 Task: Create an event for the wellness retreat.
Action: Mouse moved to (72, 90)
Screenshot: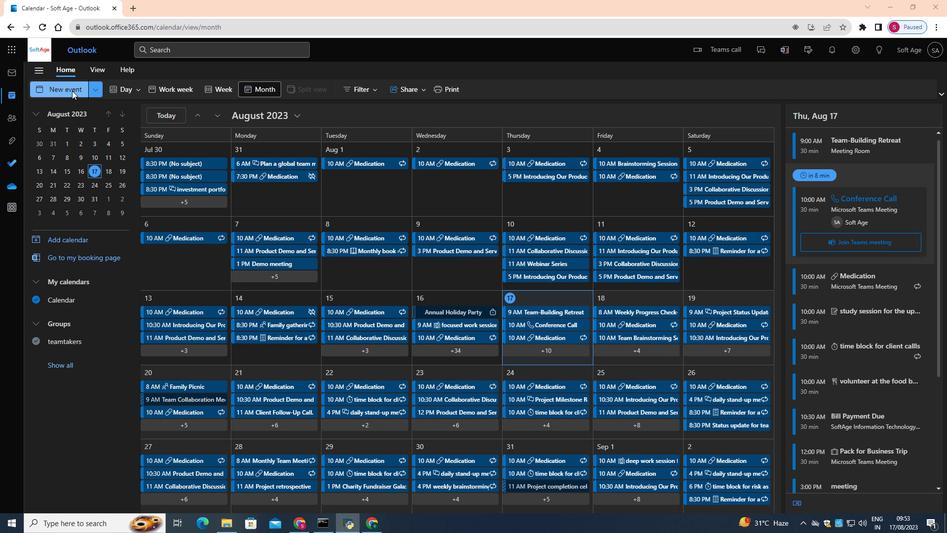 
Action: Mouse pressed left at (72, 90)
Screenshot: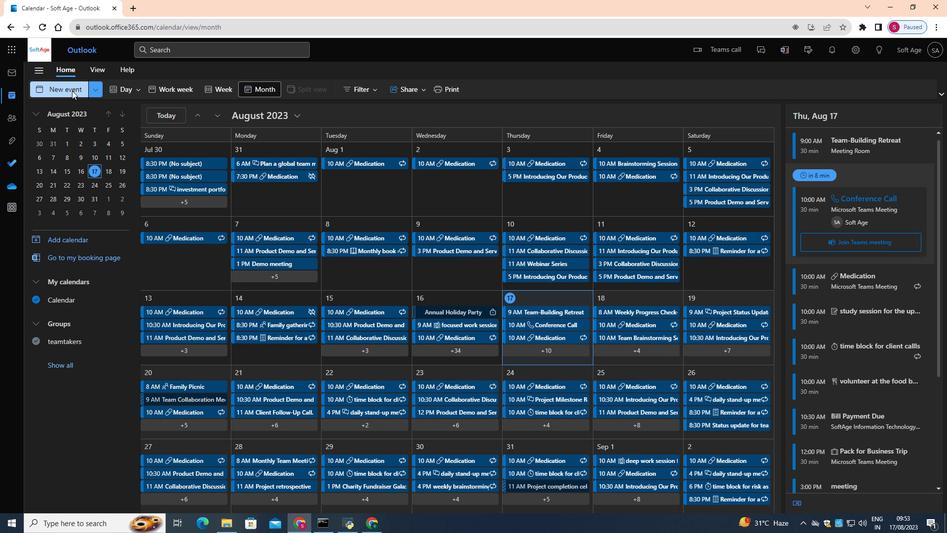 
Action: Mouse moved to (326, 152)
Screenshot: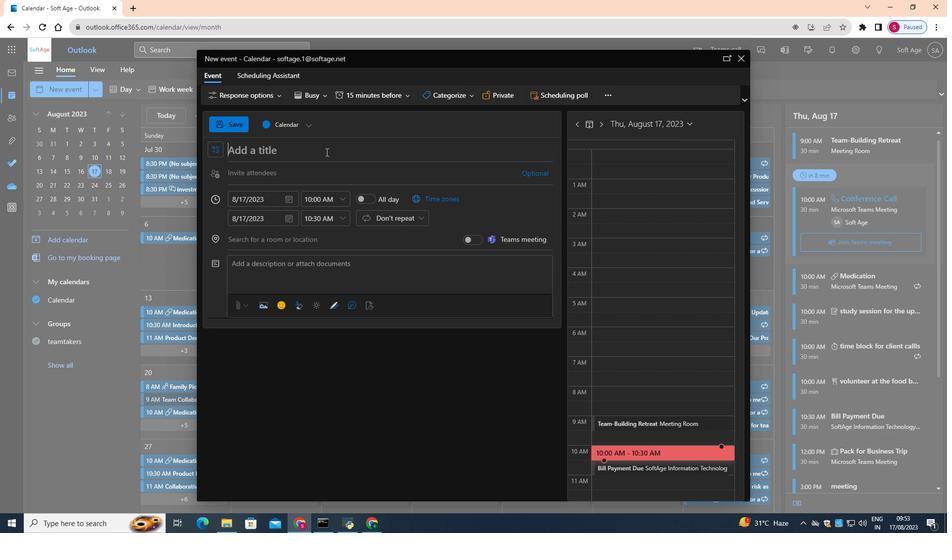 
Action: Key pressed <Key.shift>Wellness<Key.space>retreat
Screenshot: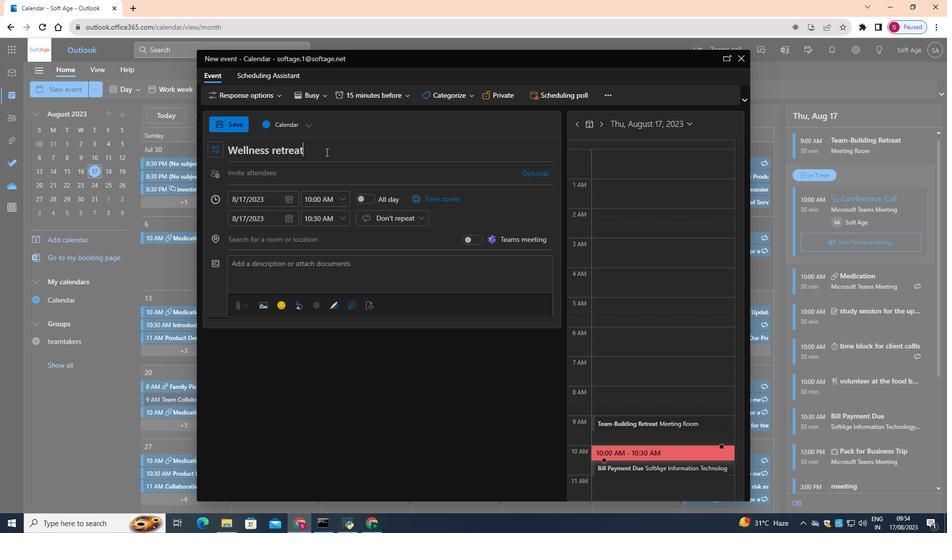 
Action: Mouse moved to (420, 218)
Screenshot: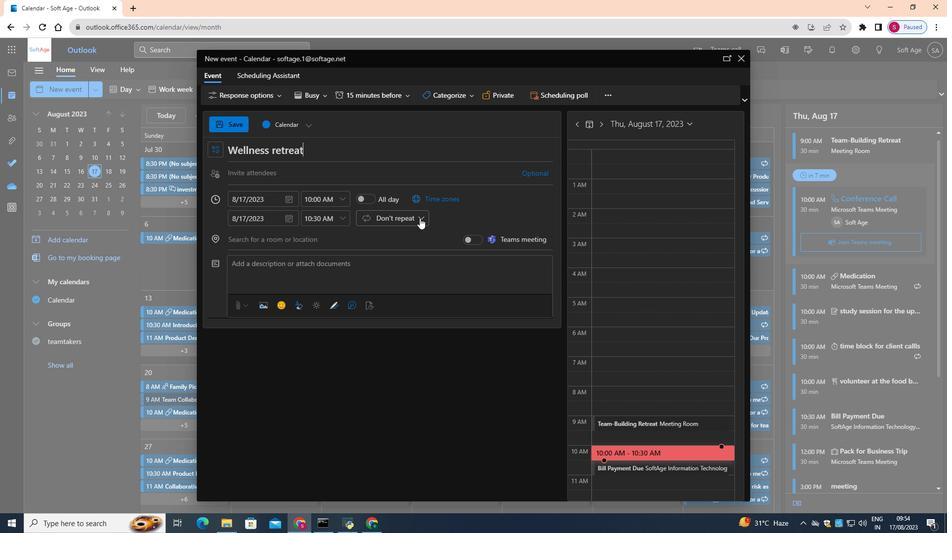 
Action: Mouse pressed left at (420, 218)
Screenshot: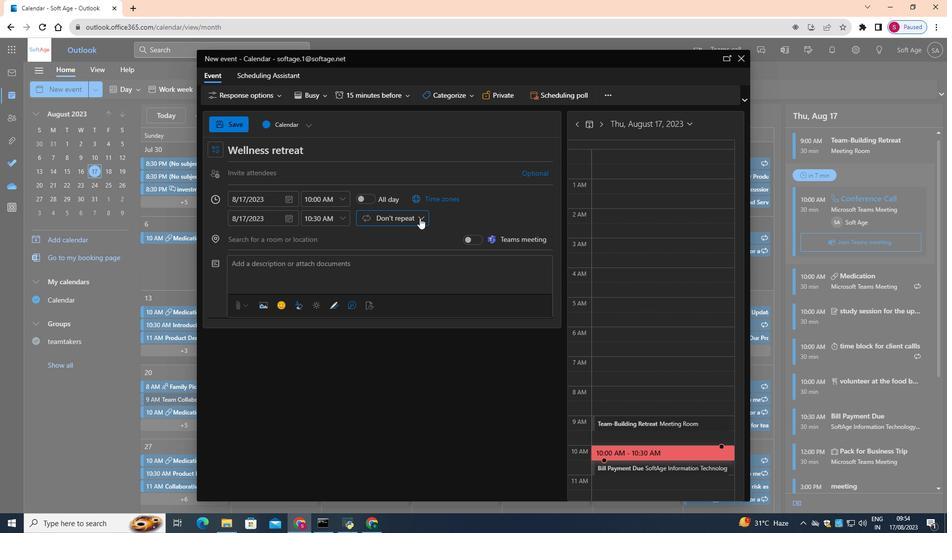 
Action: Mouse moved to (389, 284)
Screenshot: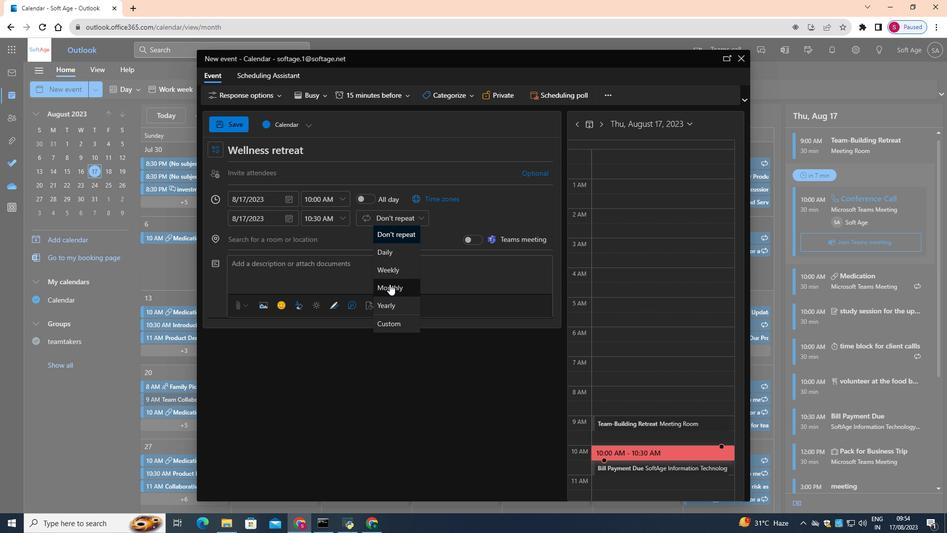 
Action: Mouse pressed left at (389, 284)
Screenshot: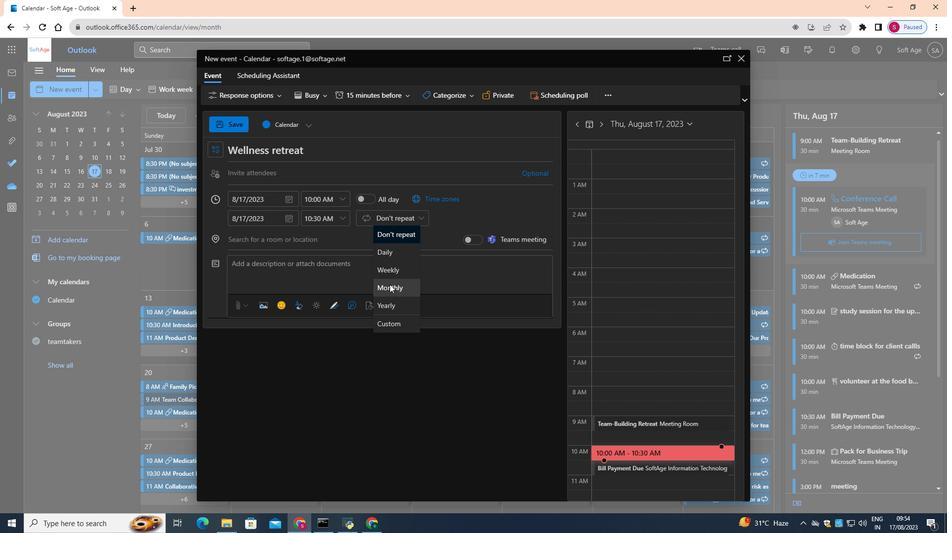 
Action: Mouse moved to (497, 230)
Screenshot: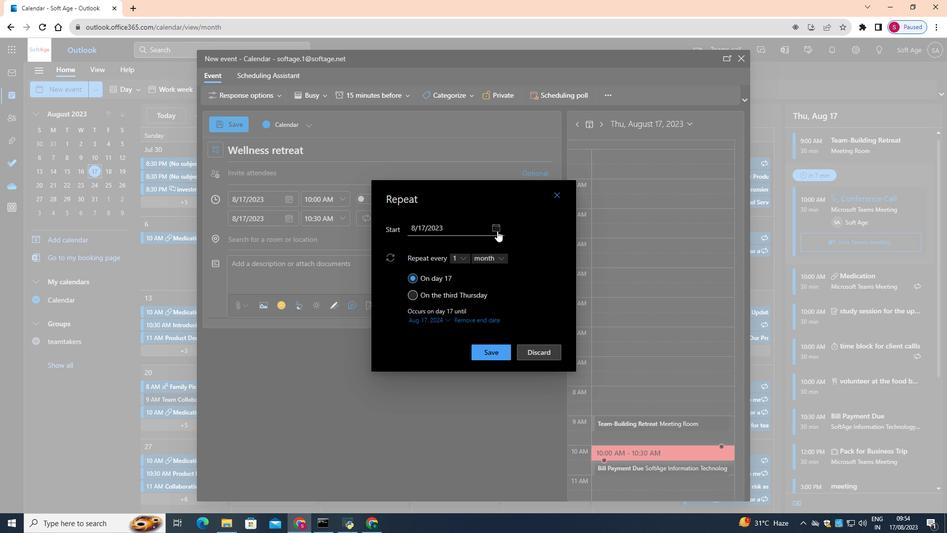
Action: Mouse pressed left at (497, 230)
Screenshot: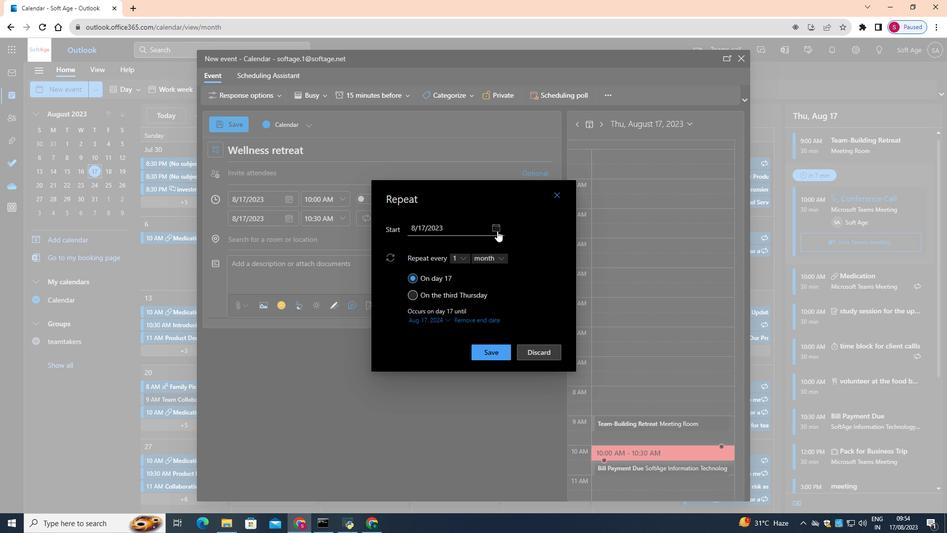 
Action: Mouse moved to (433, 317)
Screenshot: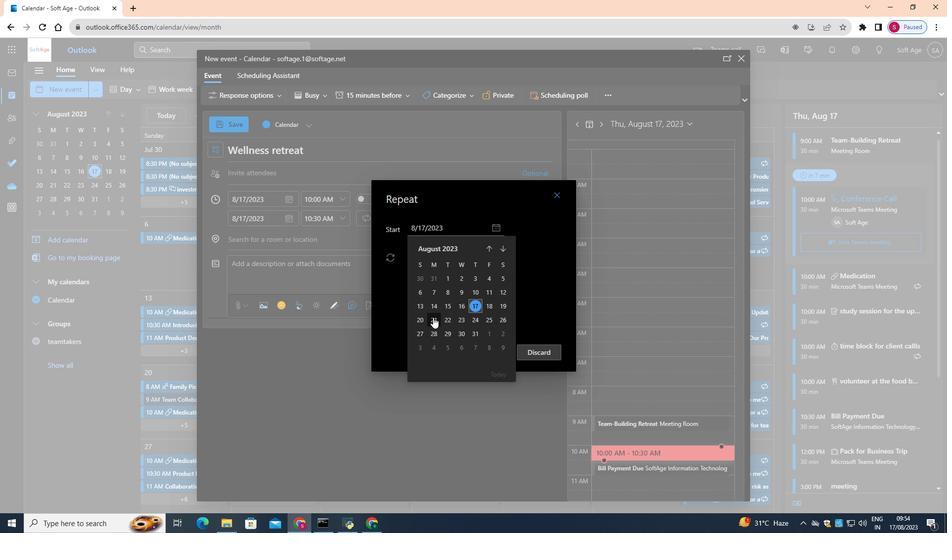 
Action: Mouse pressed left at (433, 317)
Screenshot: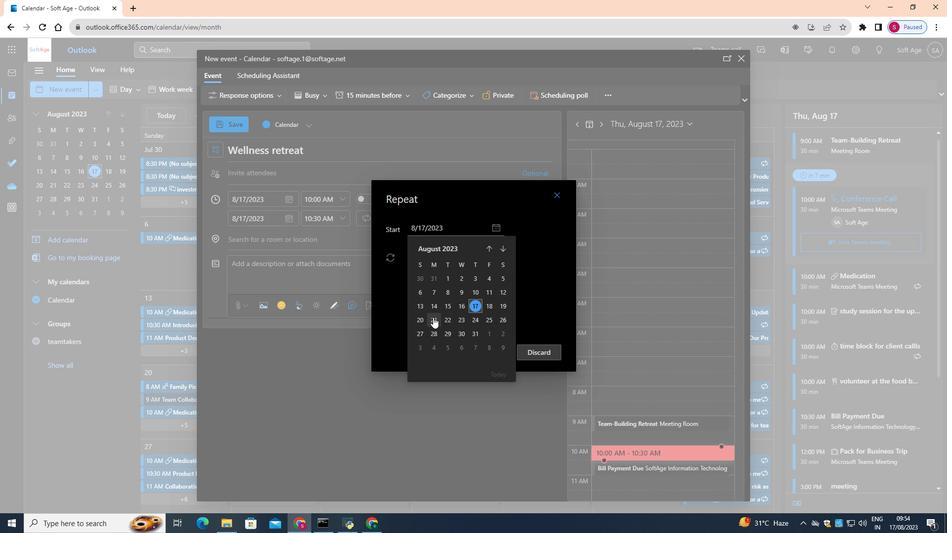 
Action: Mouse moved to (489, 349)
Screenshot: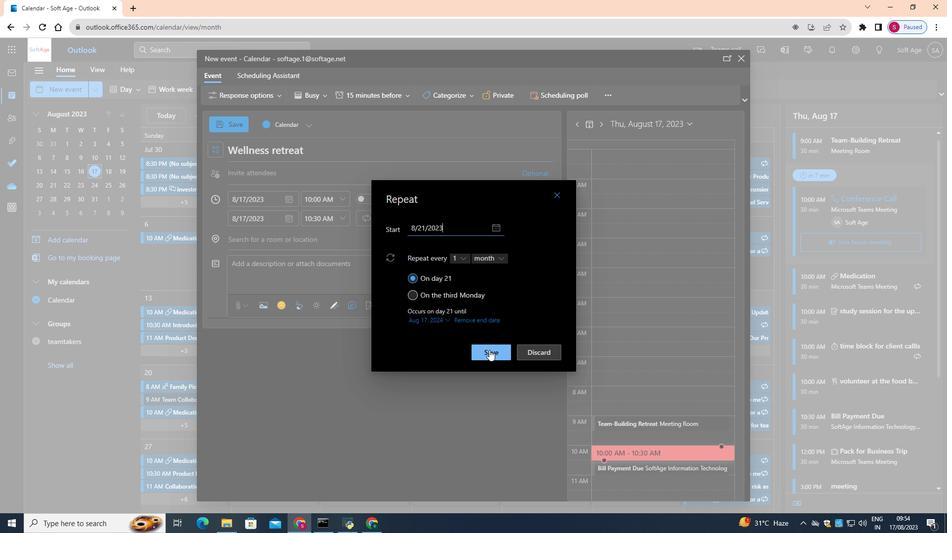 
Action: Mouse pressed left at (489, 349)
Screenshot: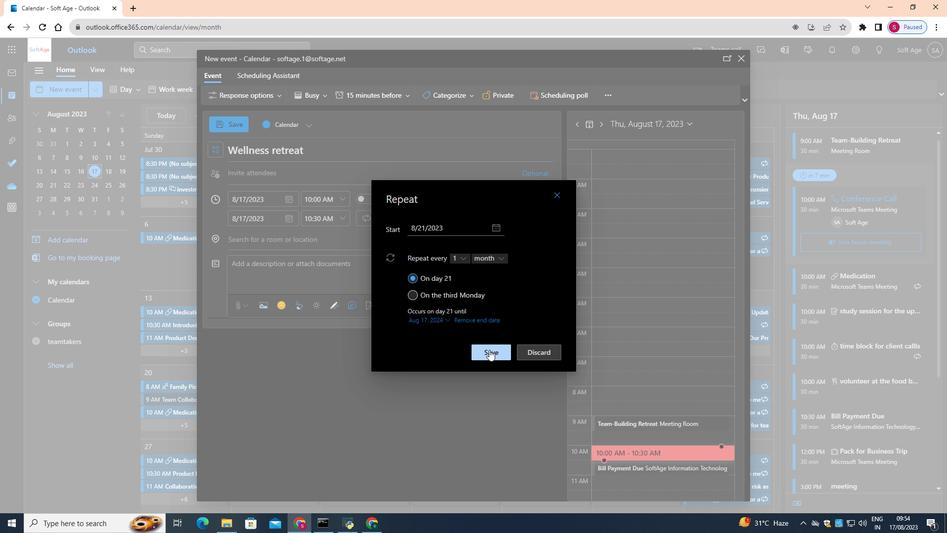 
Action: Mouse moved to (451, 296)
Screenshot: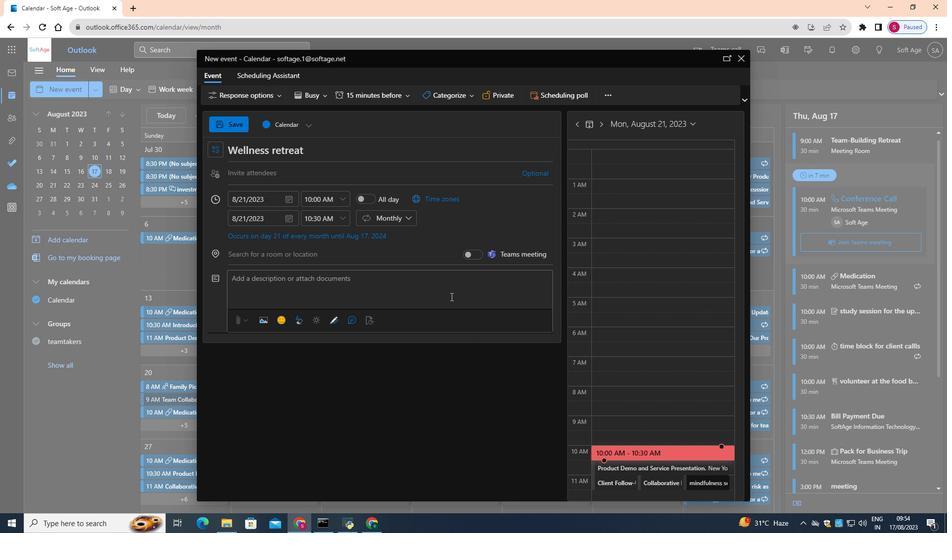 
Action: Mouse pressed left at (451, 296)
Screenshot: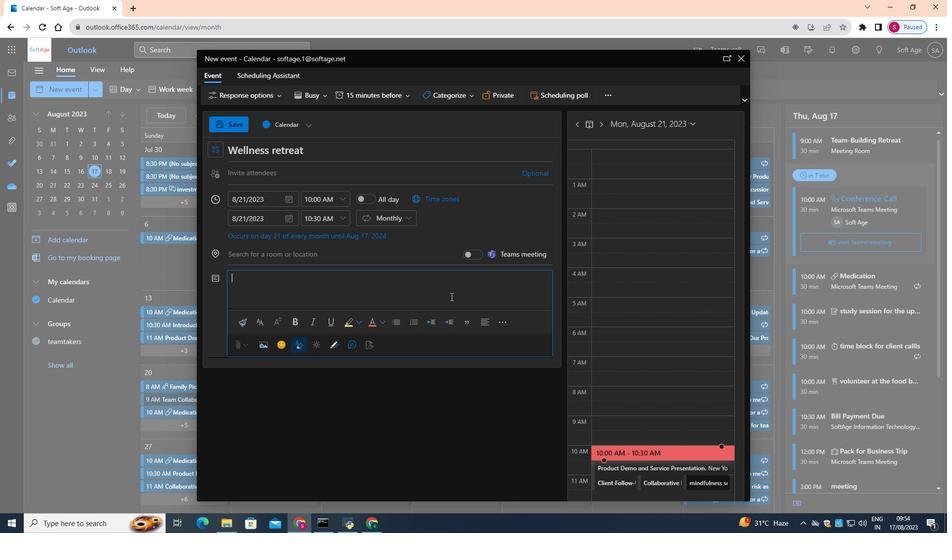 
Action: Key pressed <Key.shift>Wellness<Key.space><Key.shift>Retreat<Key.space><Key.shift>Evene<Key.backspace>t
Screenshot: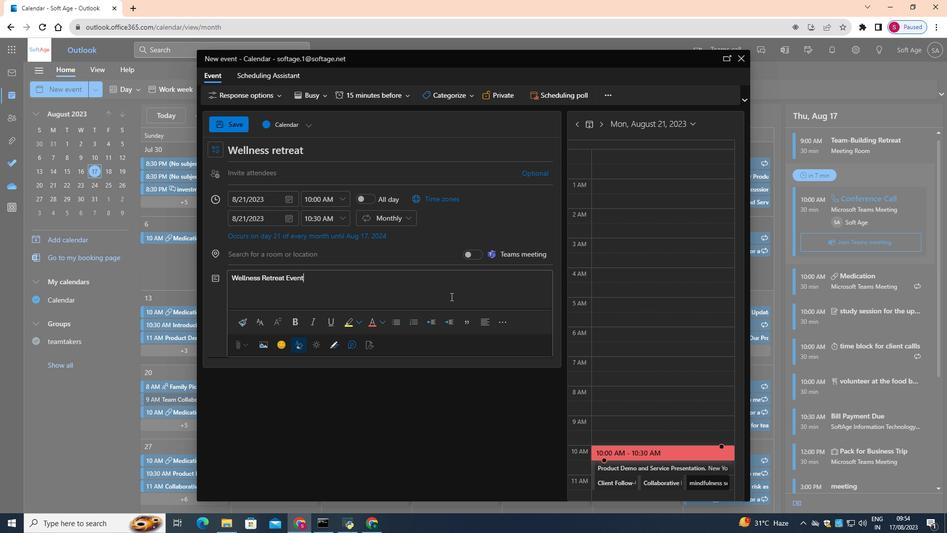 
Action: Mouse moved to (225, 122)
Screenshot: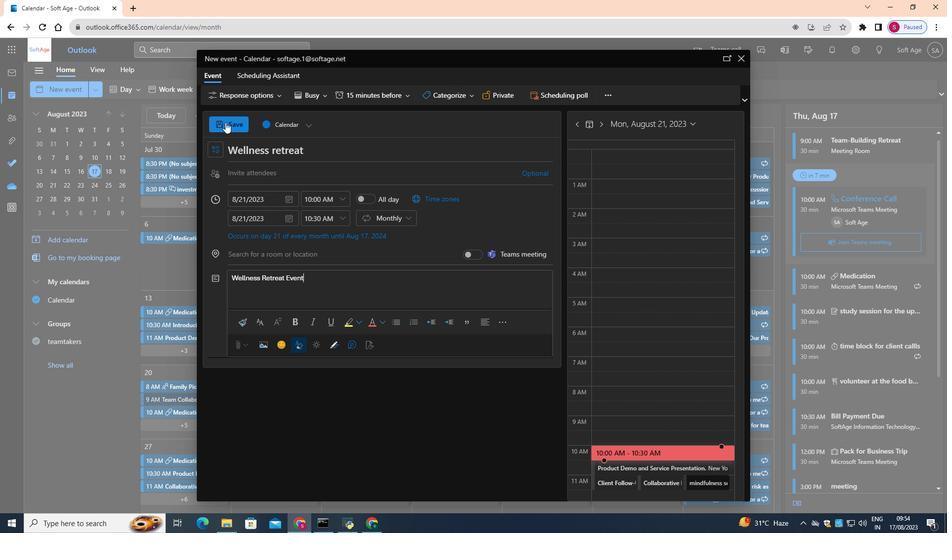 
Action: Mouse pressed left at (225, 122)
Screenshot: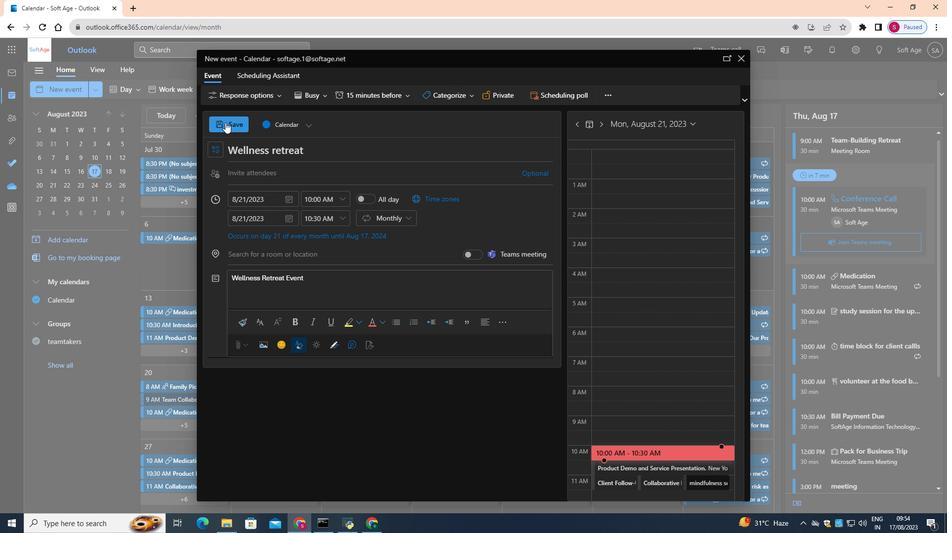 
